 Task: Add the task  Missing or incorrect error messages to the section Feature Fiesta in the project ZenithTech and add a Due Date to the respective task as 2023/07/16.
Action: Mouse moved to (537, 576)
Screenshot: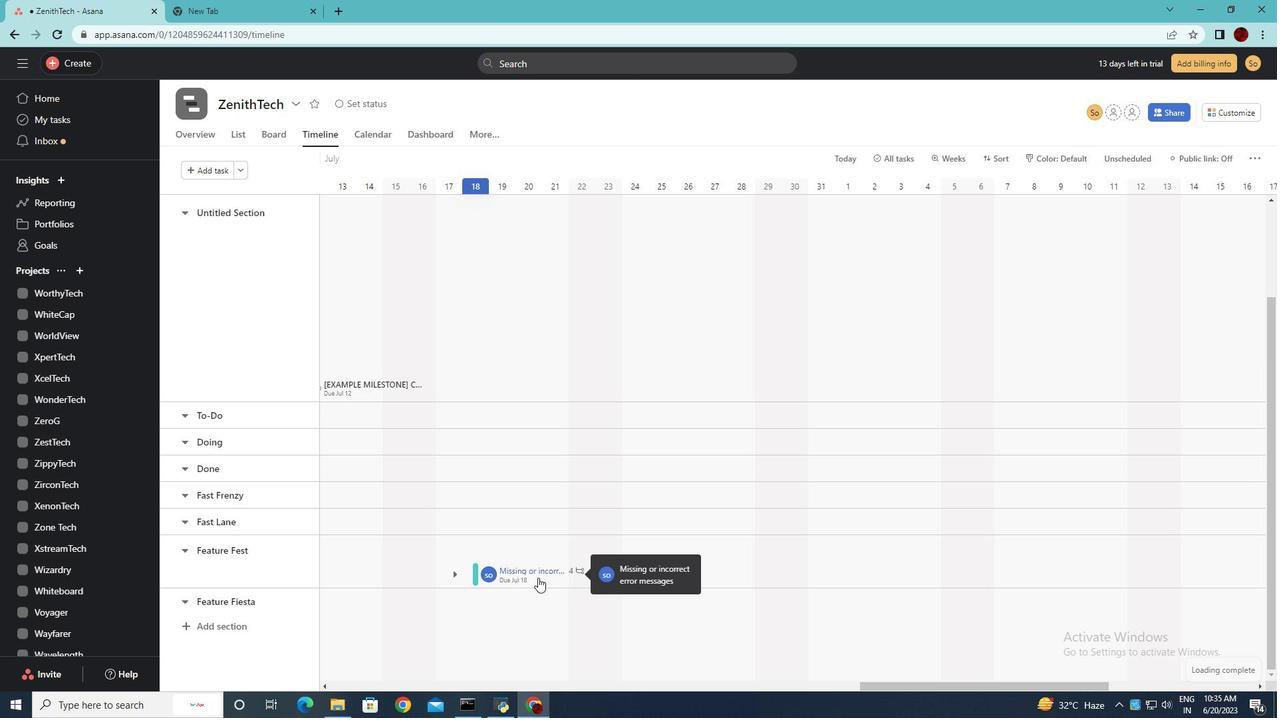 
Action: Mouse pressed left at (537, 576)
Screenshot: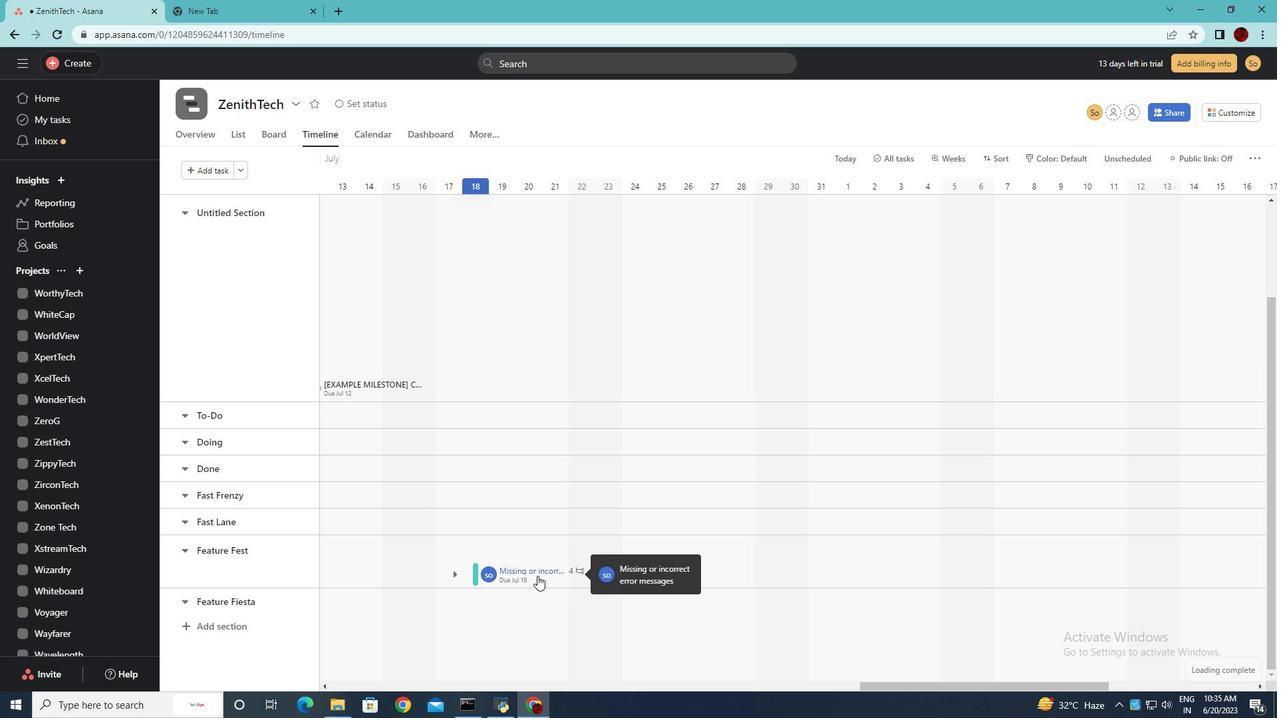 
Action: Mouse moved to (1031, 295)
Screenshot: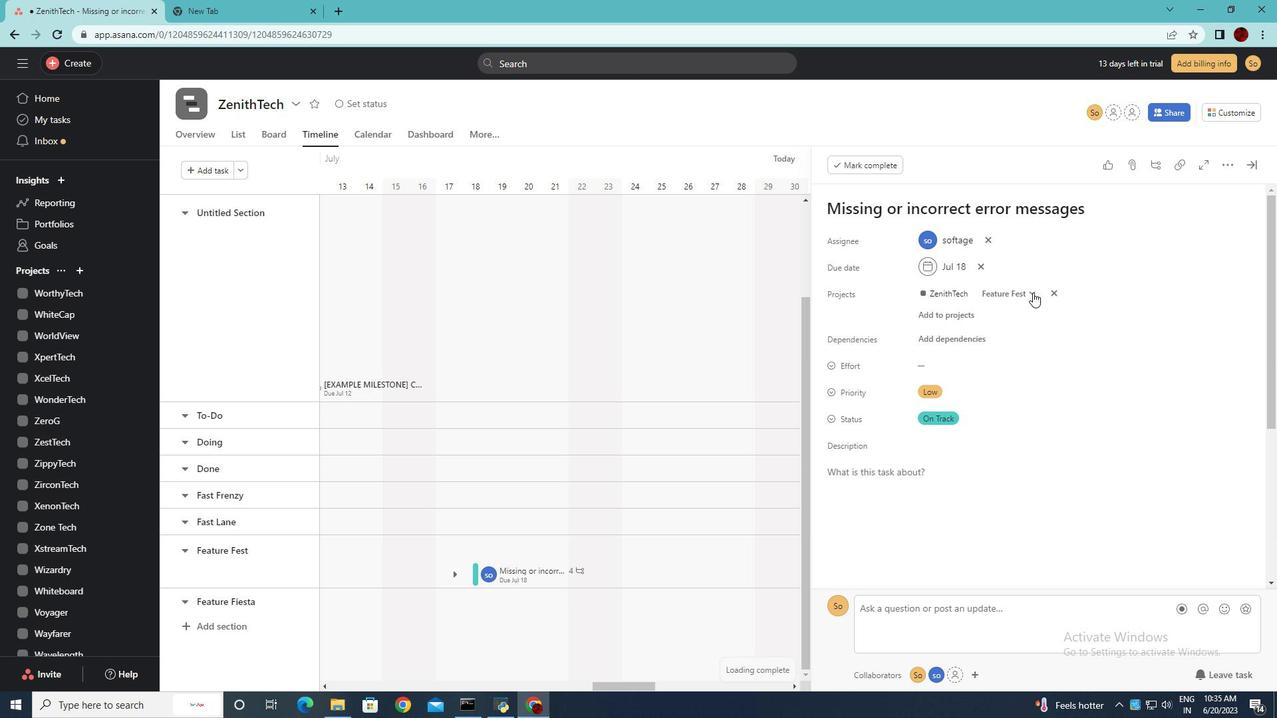 
Action: Mouse pressed left at (1031, 295)
Screenshot: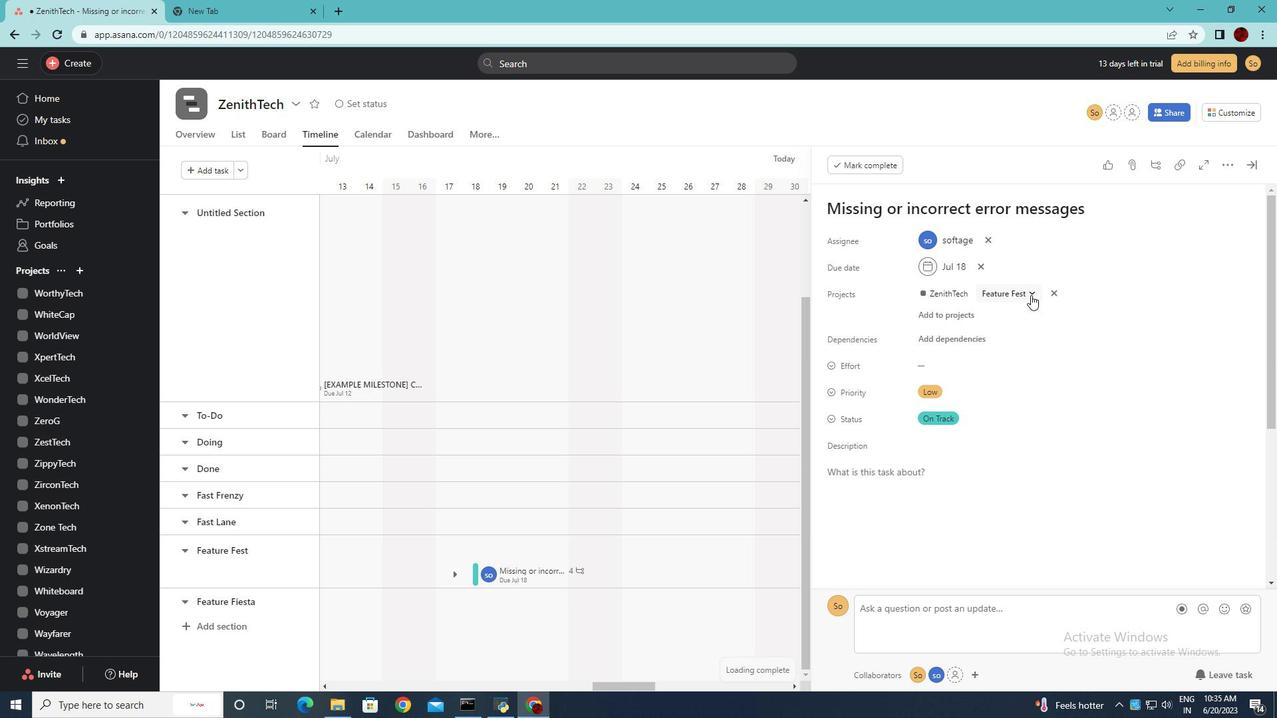 
Action: Mouse moved to (979, 496)
Screenshot: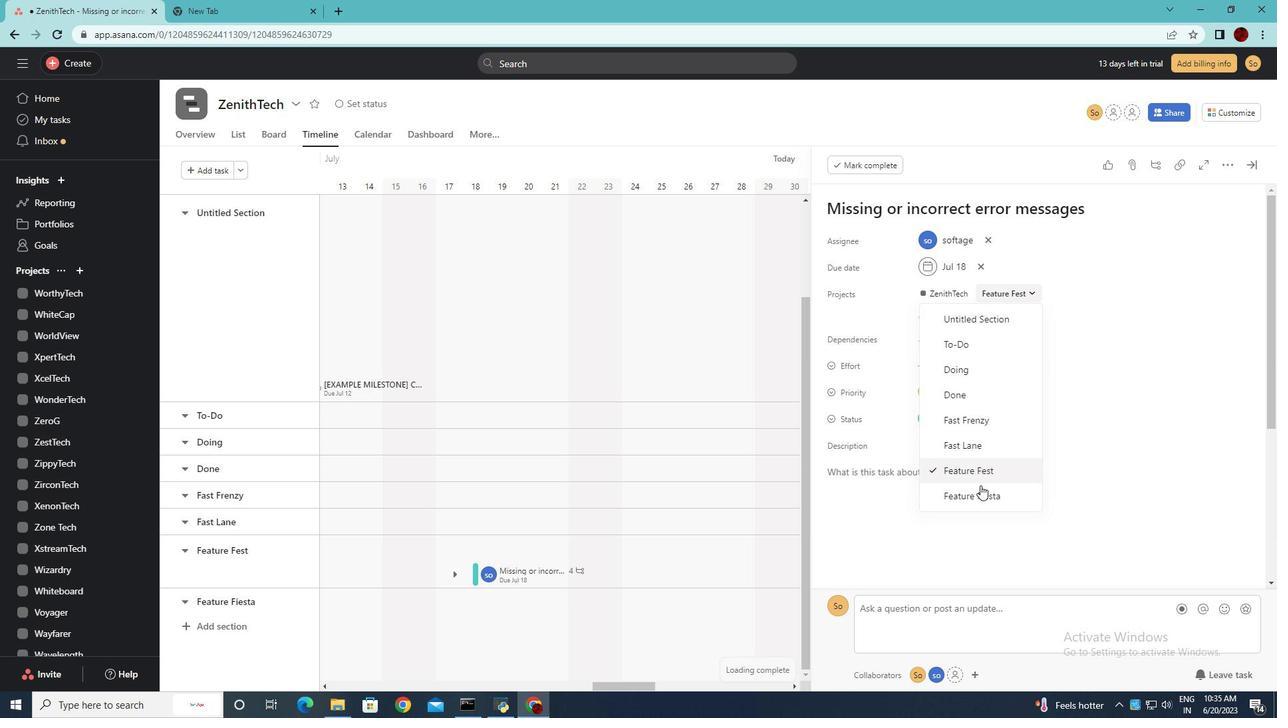 
Action: Mouse pressed left at (979, 496)
Screenshot: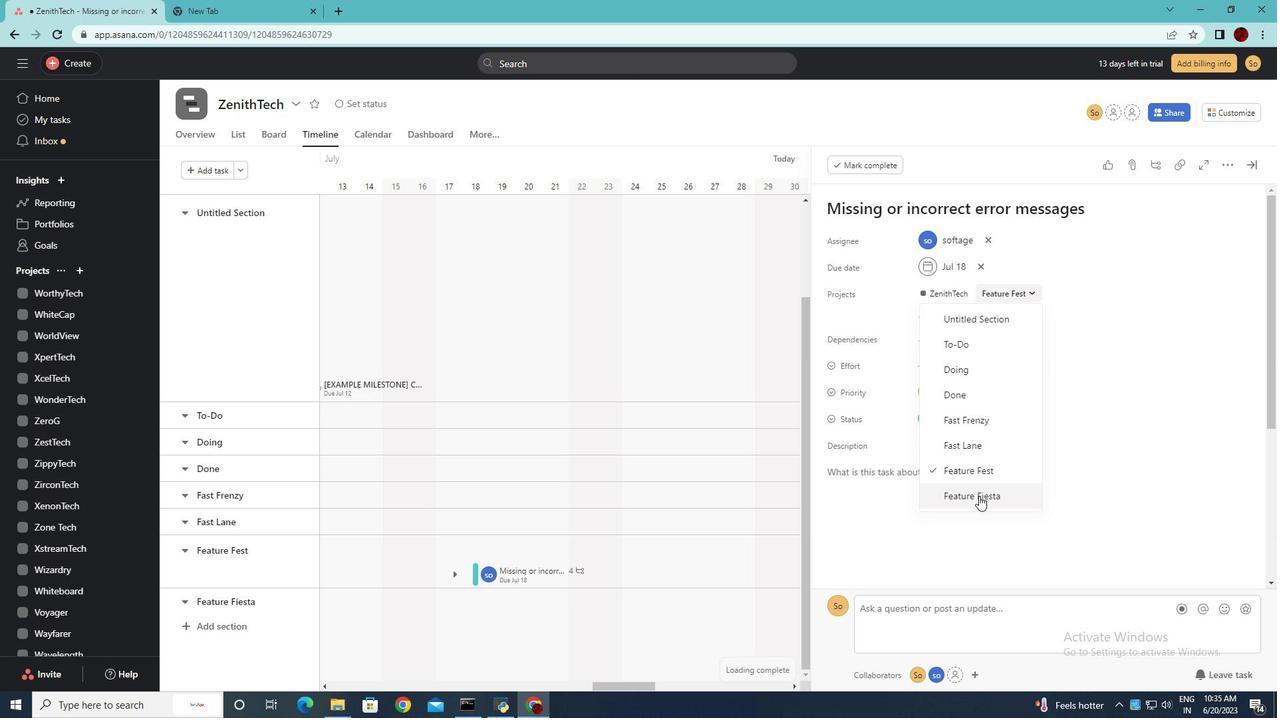 
Action: Mouse moved to (961, 264)
Screenshot: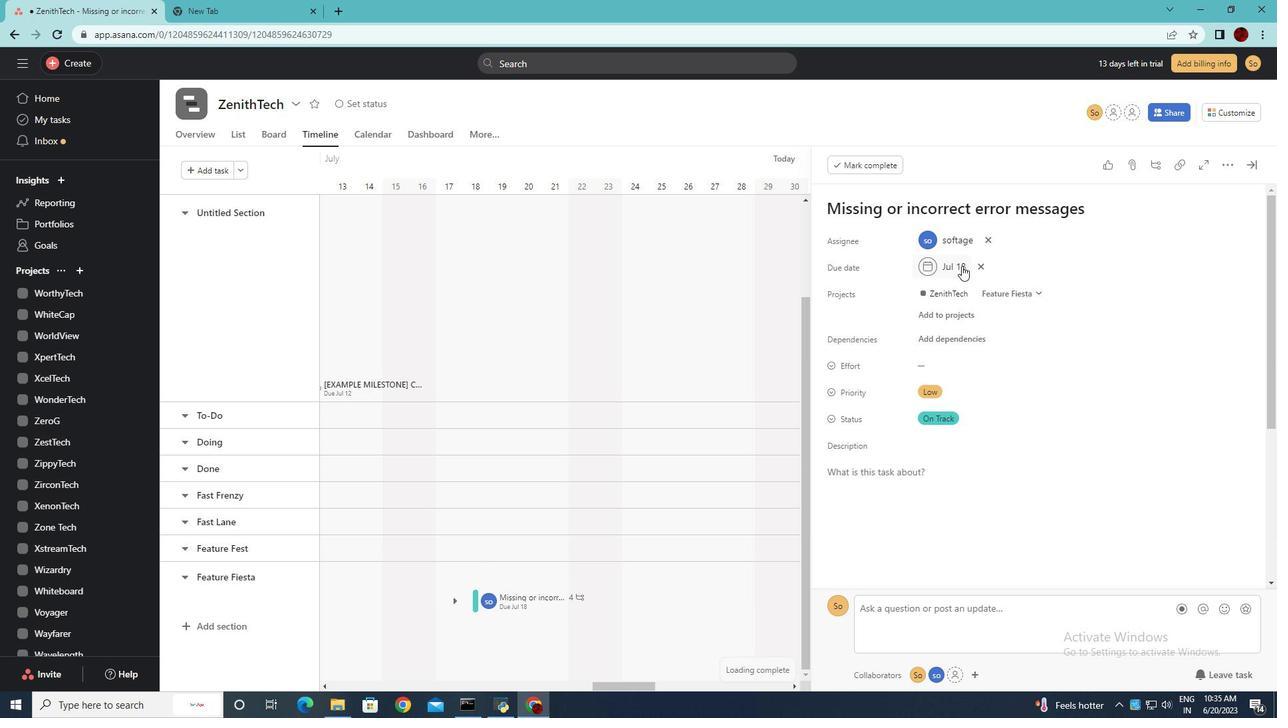
Action: Mouse pressed left at (961, 264)
Screenshot: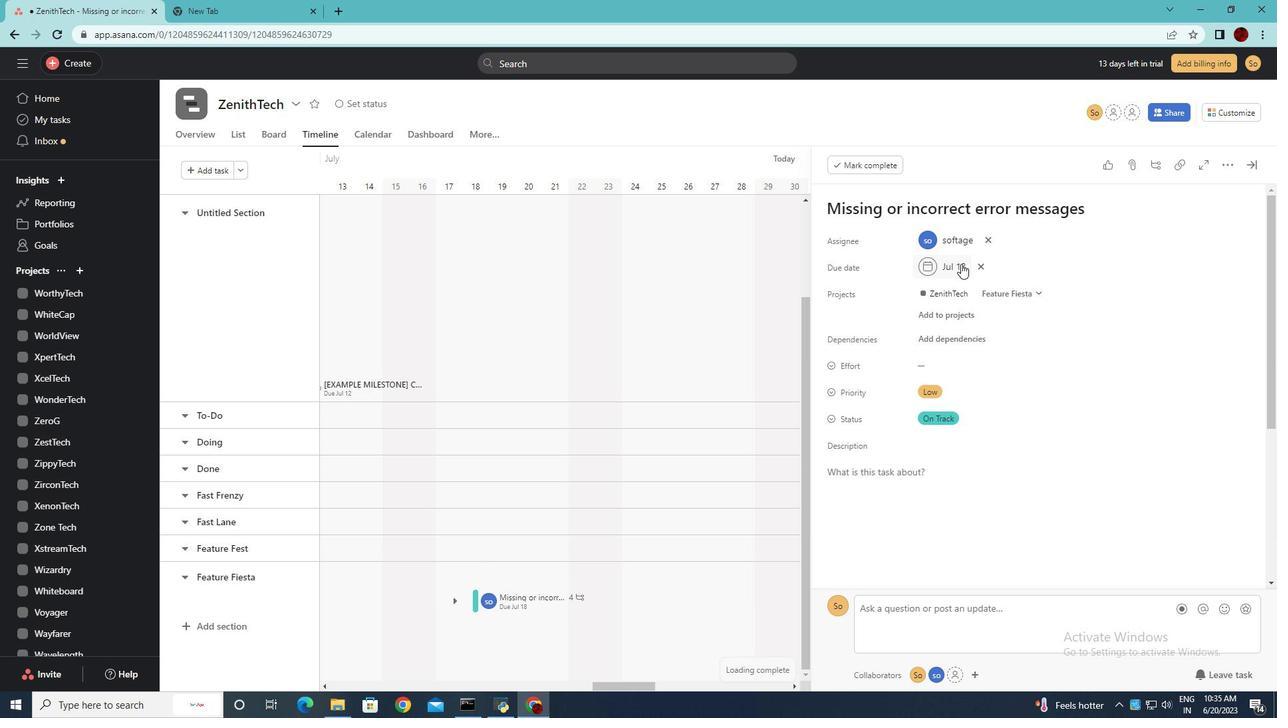 
Action: Key pressed <Key.backspace><Key.backspace><Key.backspace><Key.backspace><Key.backspace><Key.backspace><Key.backspace><Key.backspace><Key.backspace><Key.backspace><Key.backspace><Key.backspace><Key.backspace><Key.backspace><Key.backspace><Key.backspace><Key.backspace><Key.backspace><Key.backspace><Key.backspace><Key.backspace><Key.backspace>2023/07/16<Key.enter>
Screenshot: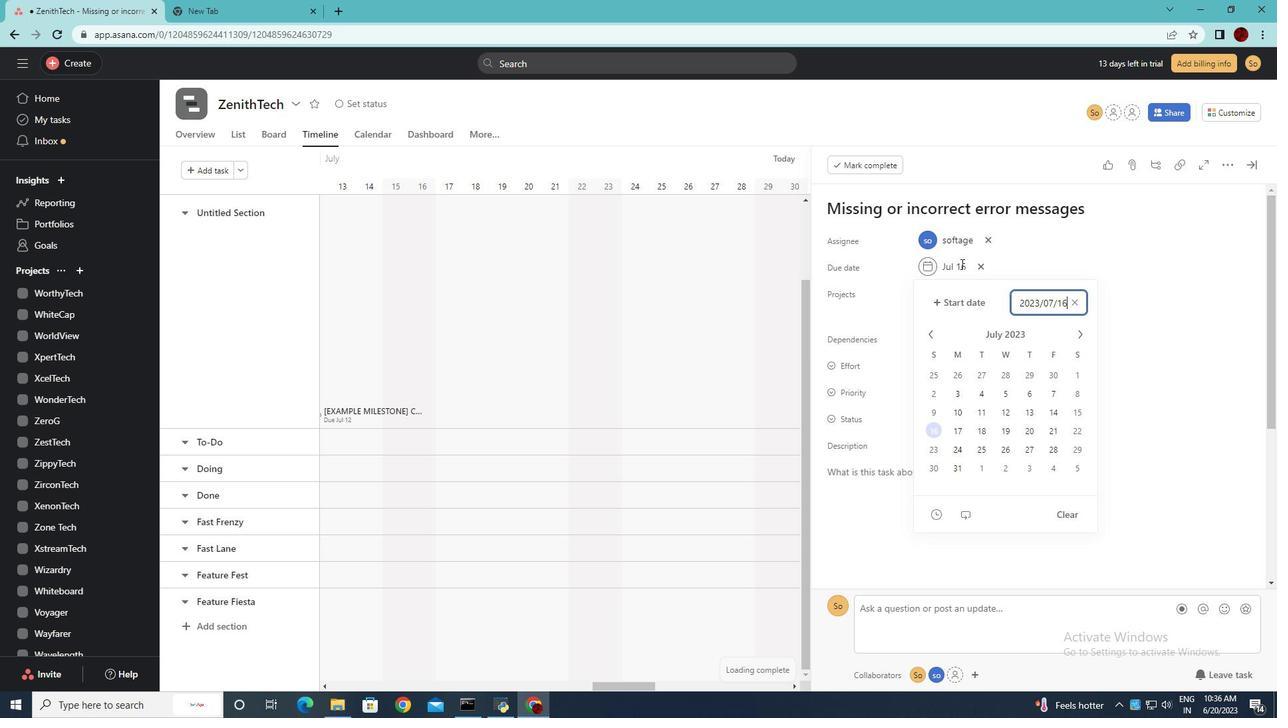 
